 Task: Find all meetings that were declined by the organizer in June 2023.
Action: Mouse moved to (17, 64)
Screenshot: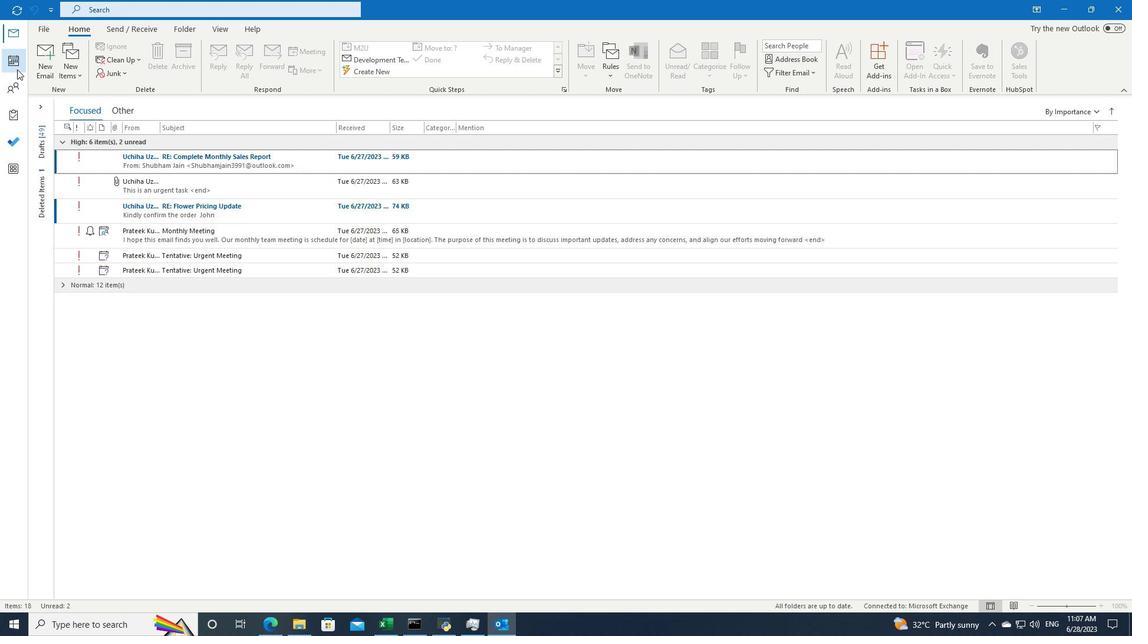 
Action: Mouse pressed left at (17, 64)
Screenshot: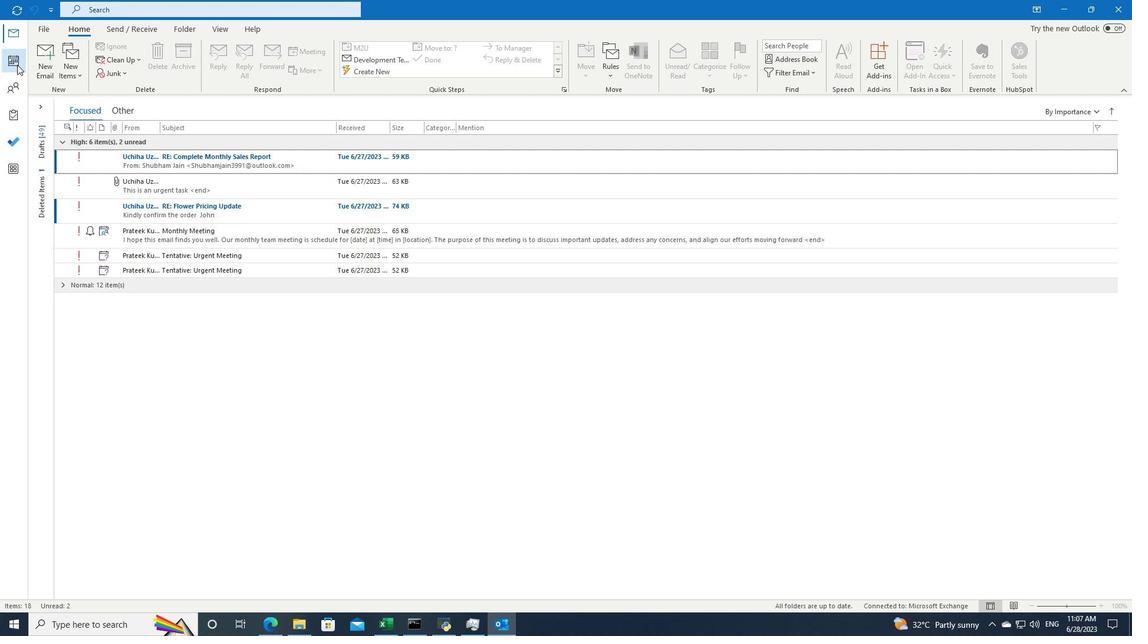 
Action: Mouse moved to (350, 11)
Screenshot: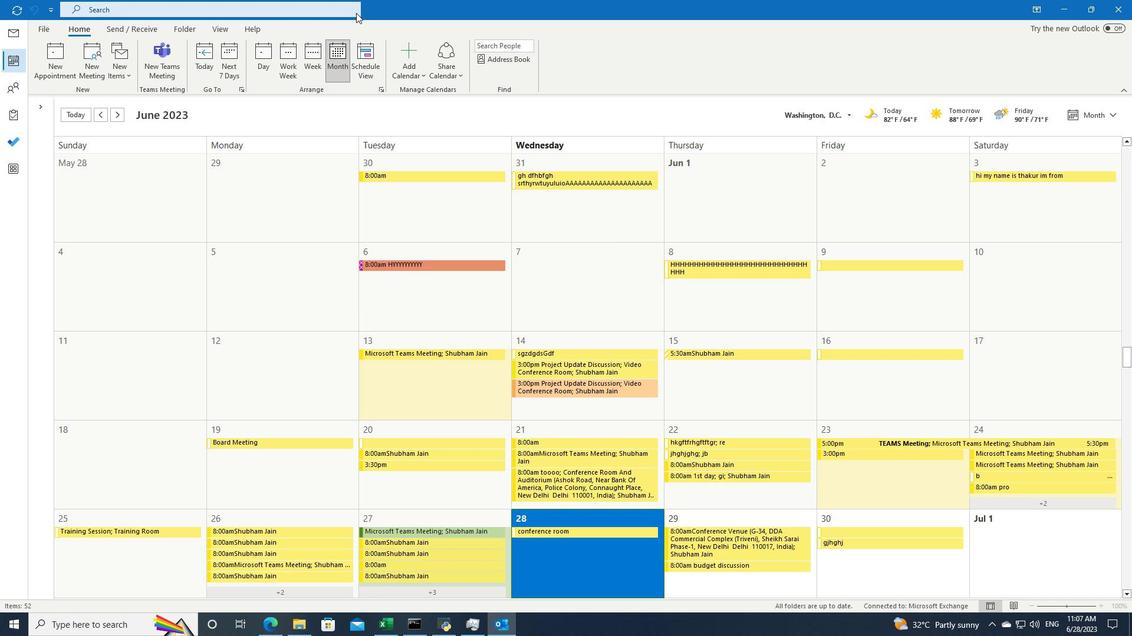 
Action: Mouse pressed left at (350, 11)
Screenshot: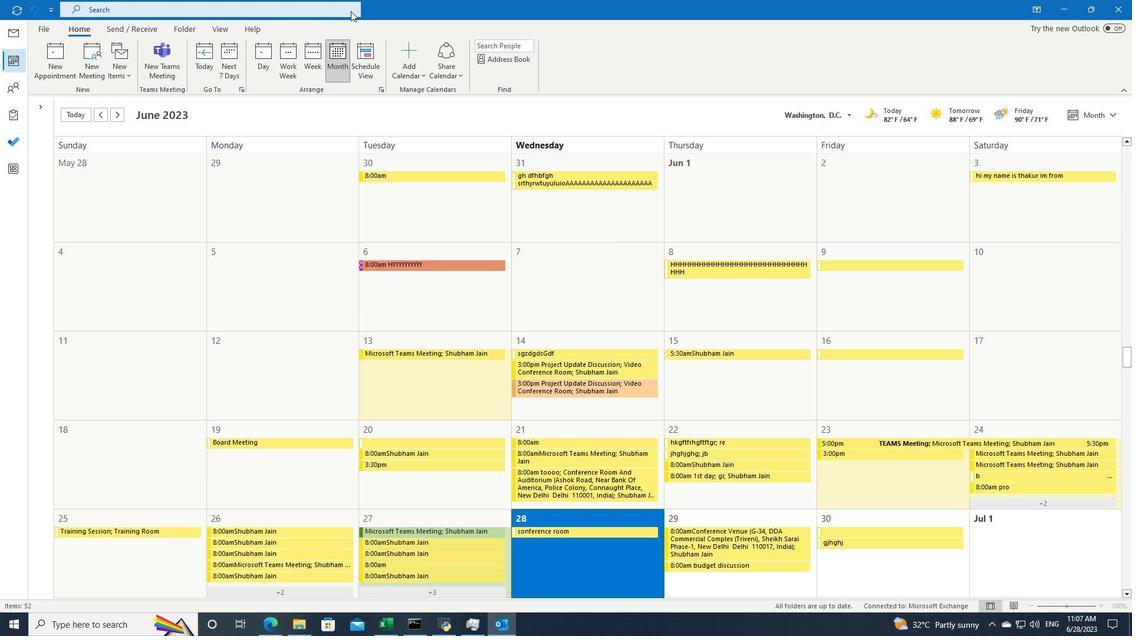 
Action: Mouse moved to (397, 8)
Screenshot: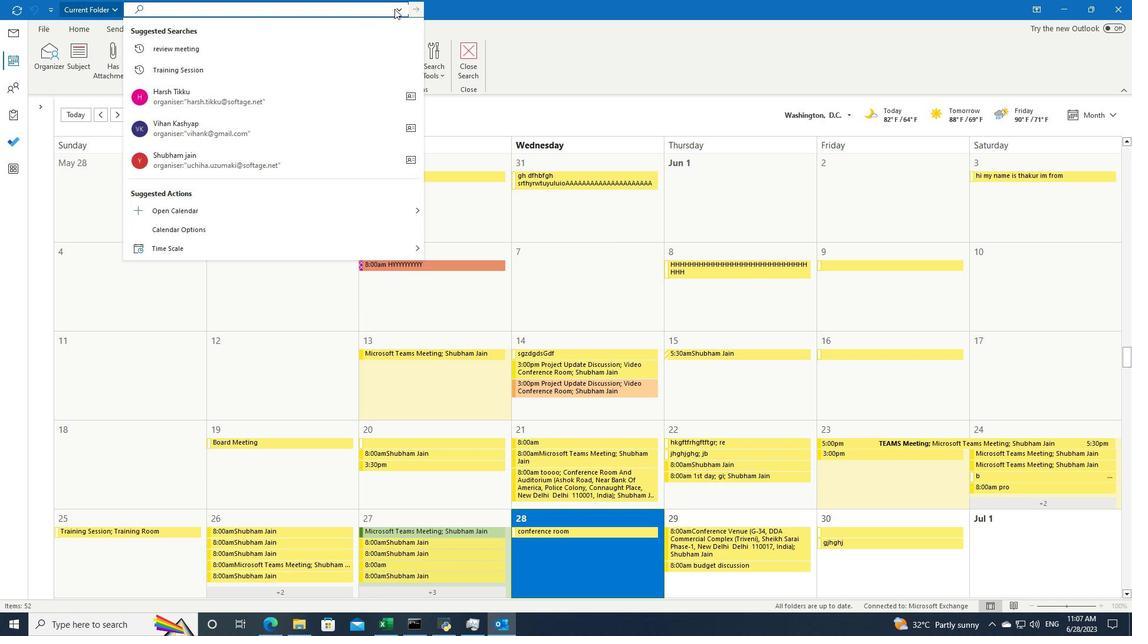 
Action: Mouse pressed left at (397, 8)
Screenshot: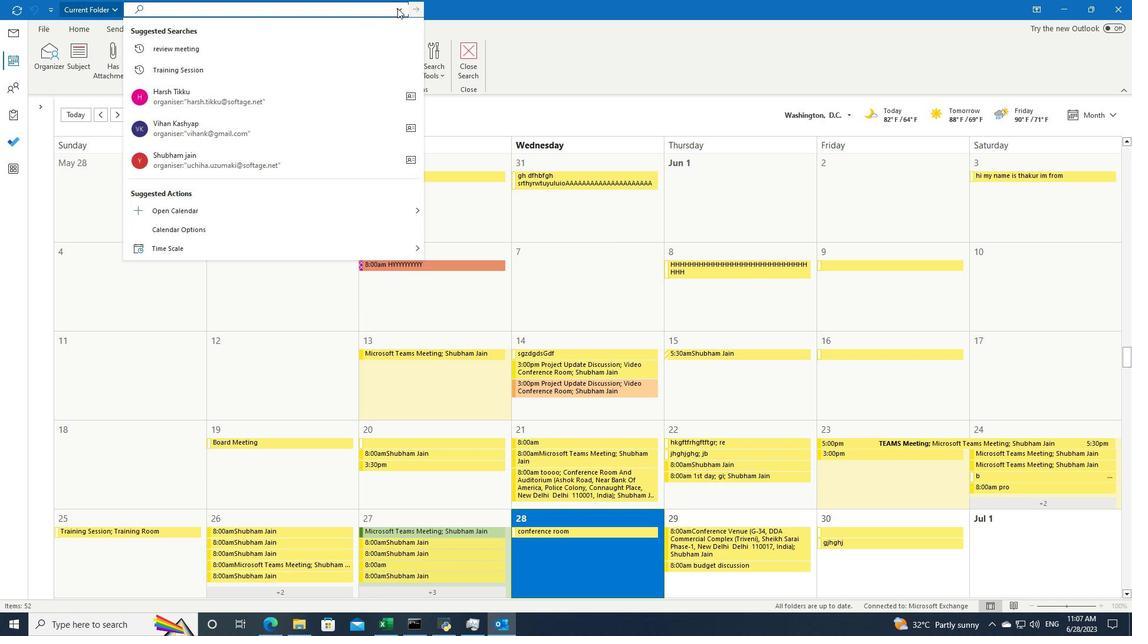 
Action: Mouse moved to (407, 164)
Screenshot: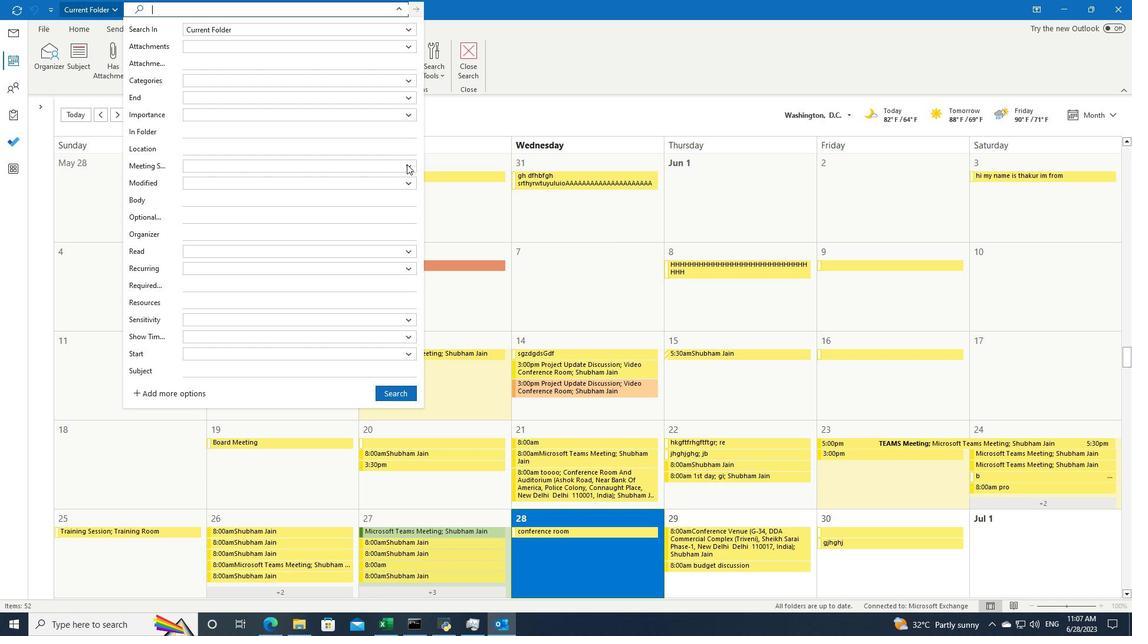 
Action: Mouse pressed left at (407, 164)
Screenshot: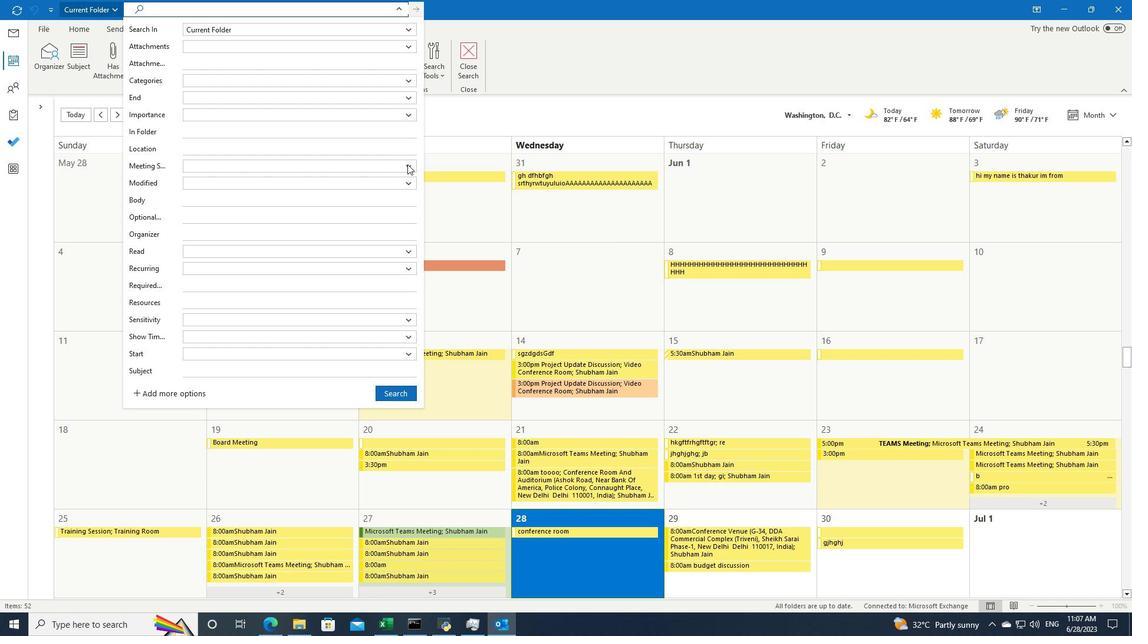 
Action: Mouse moved to (376, 218)
Screenshot: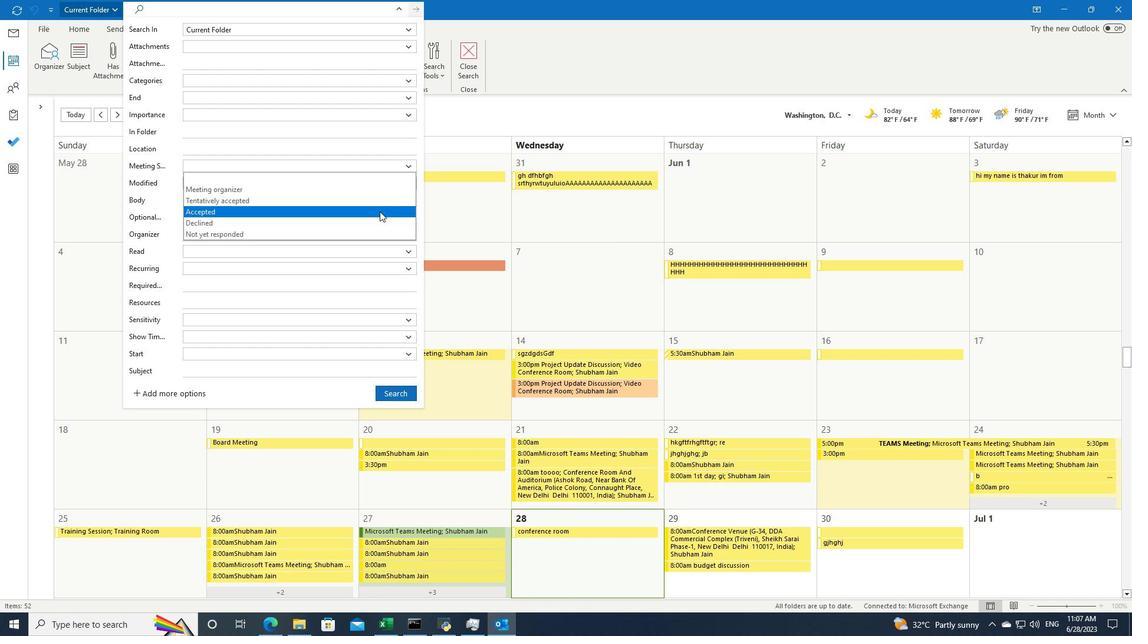 
Action: Mouse pressed left at (376, 218)
Screenshot: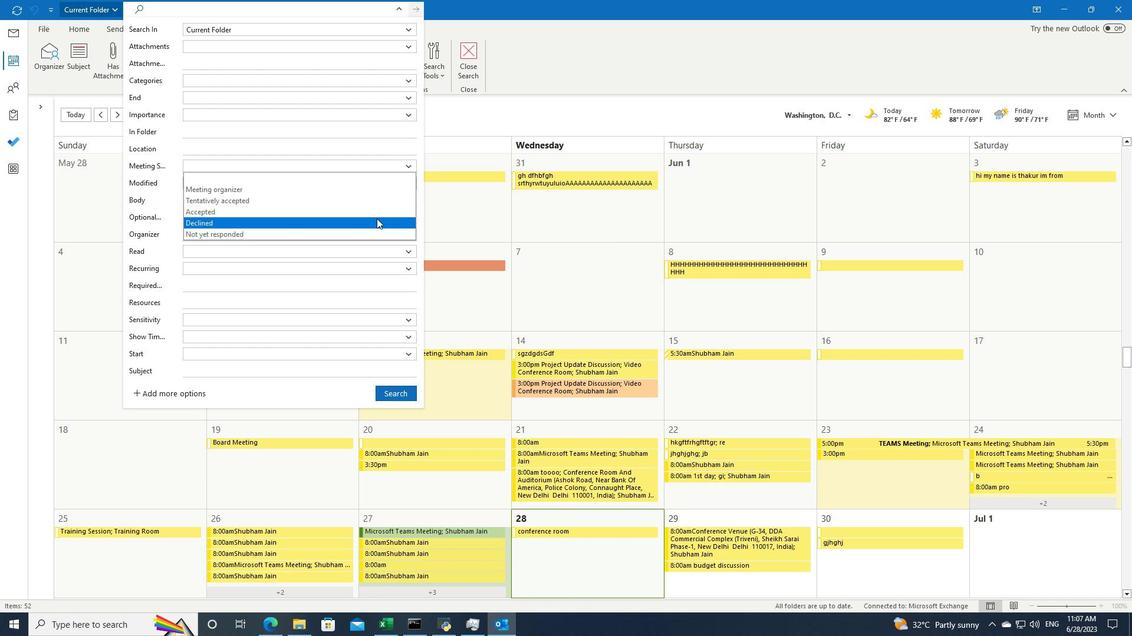 
Action: Mouse moved to (397, 391)
Screenshot: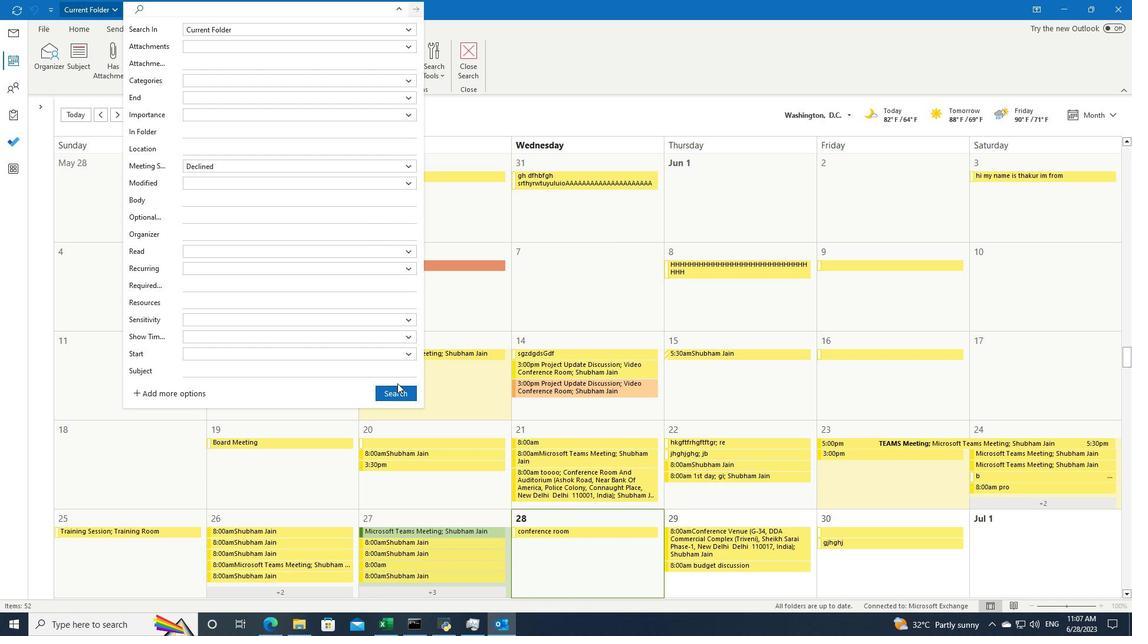 
Action: Mouse pressed left at (397, 391)
Screenshot: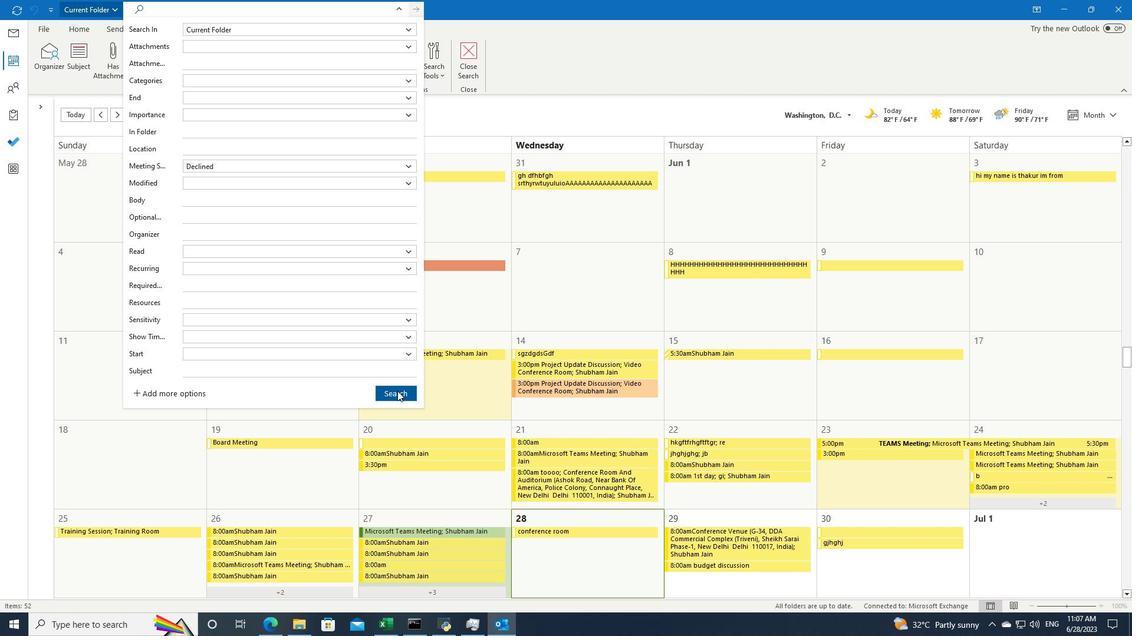 
